 Task: Add an action where "Status category is Pending" in Macro.
Action: Mouse pressed left at (406, 191)
Screenshot: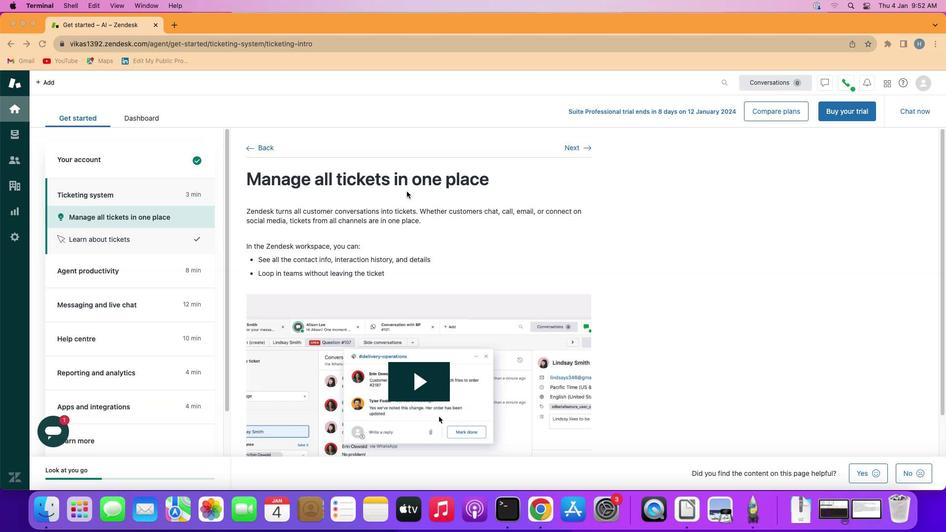 
Action: Mouse moved to (234, 108)
Screenshot: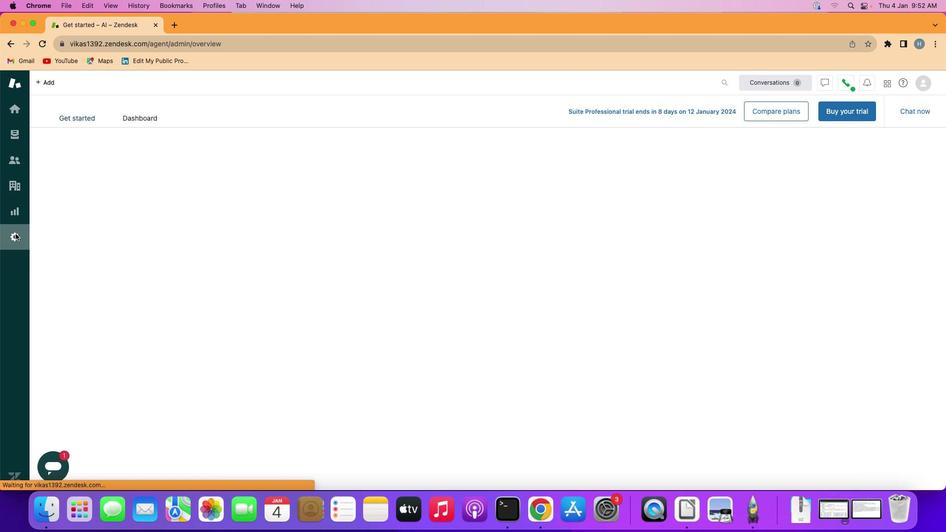 
Action: Mouse pressed left at (234, 108)
Screenshot: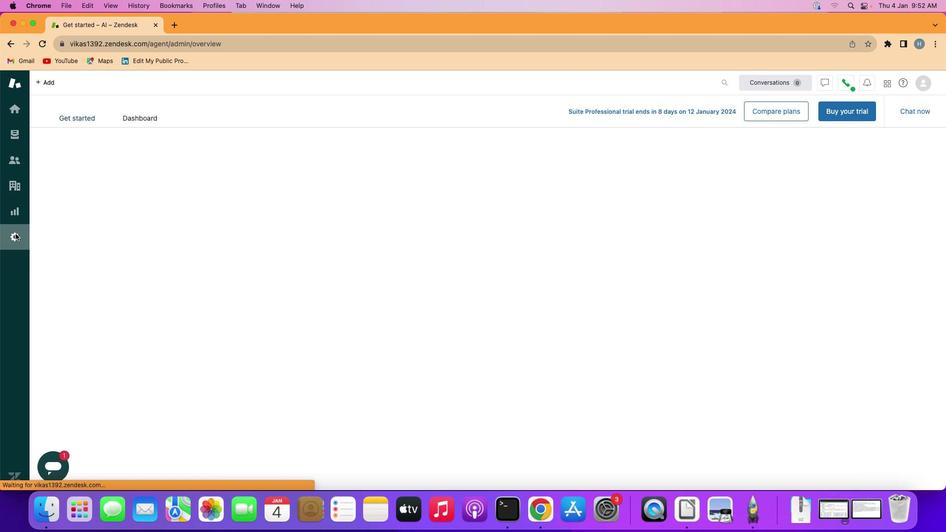 
Action: Mouse moved to (15, 233)
Screenshot: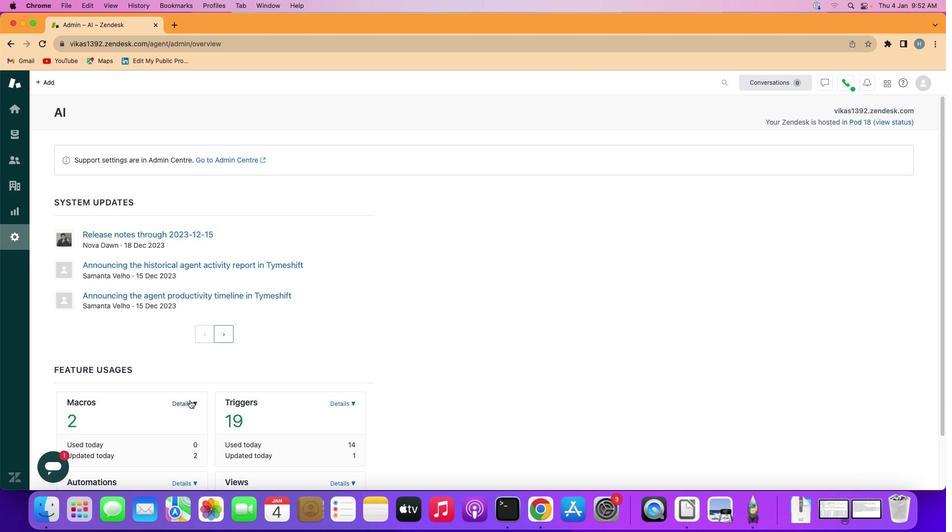 
Action: Mouse pressed left at (15, 233)
Screenshot: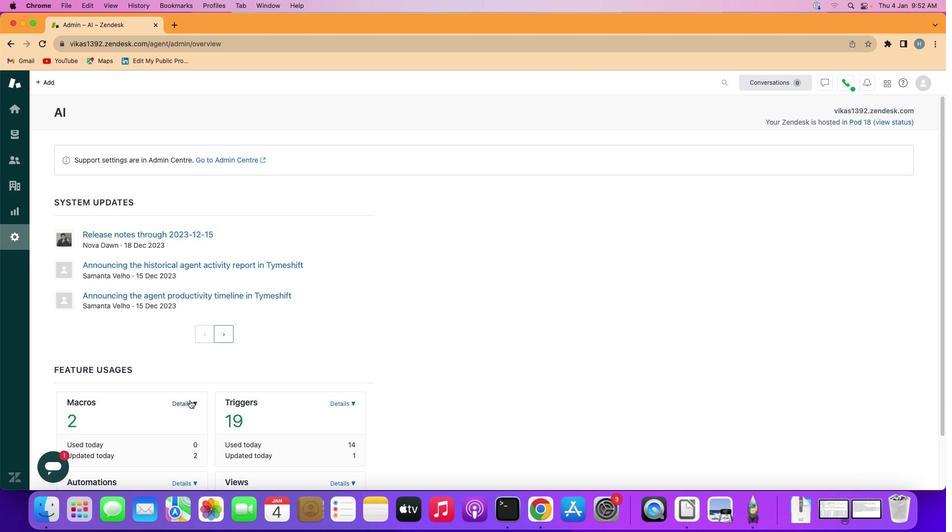 
Action: Mouse moved to (190, 400)
Screenshot: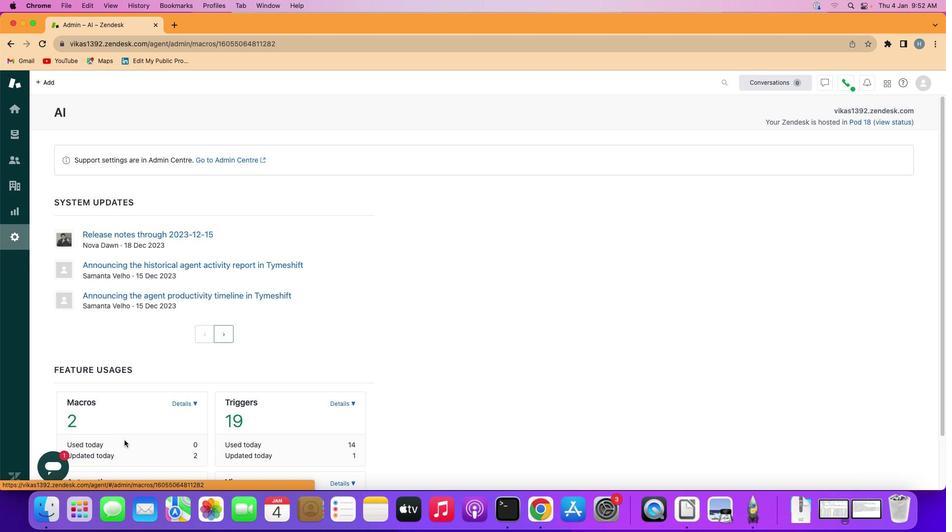 
Action: Mouse pressed left at (190, 400)
Screenshot: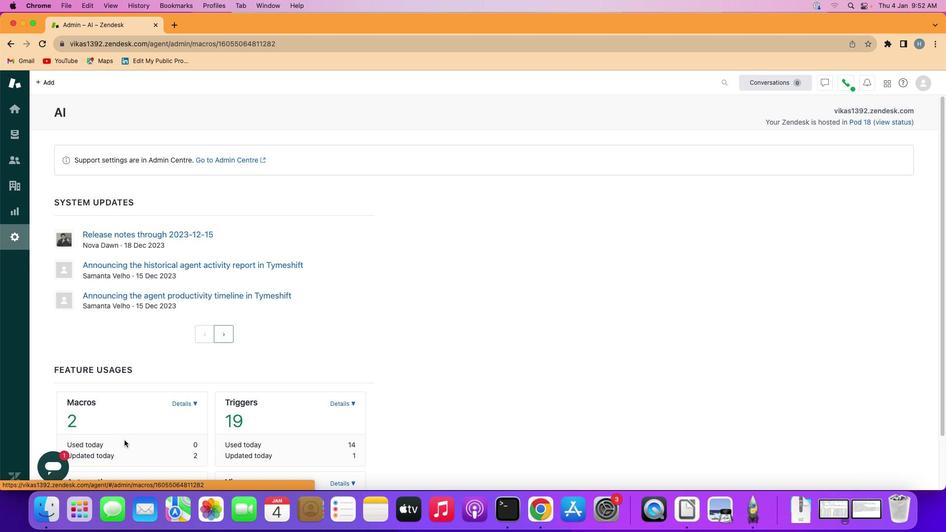 
Action: Mouse moved to (124, 440)
Screenshot: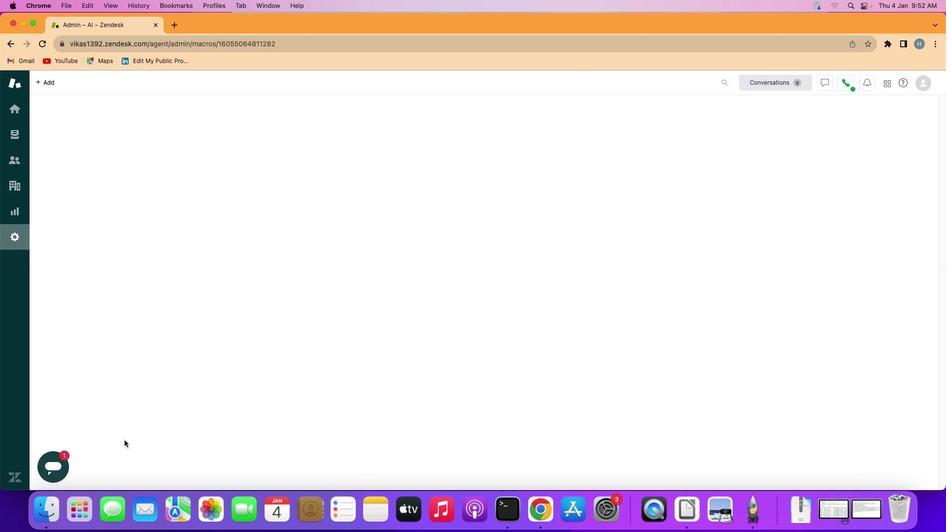 
Action: Mouse pressed left at (124, 440)
Screenshot: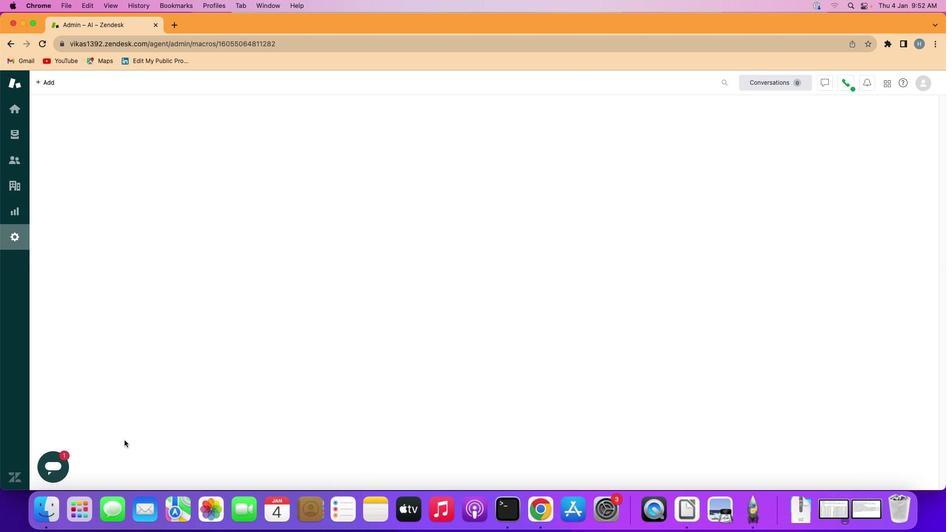 
Action: Mouse moved to (174, 357)
Screenshot: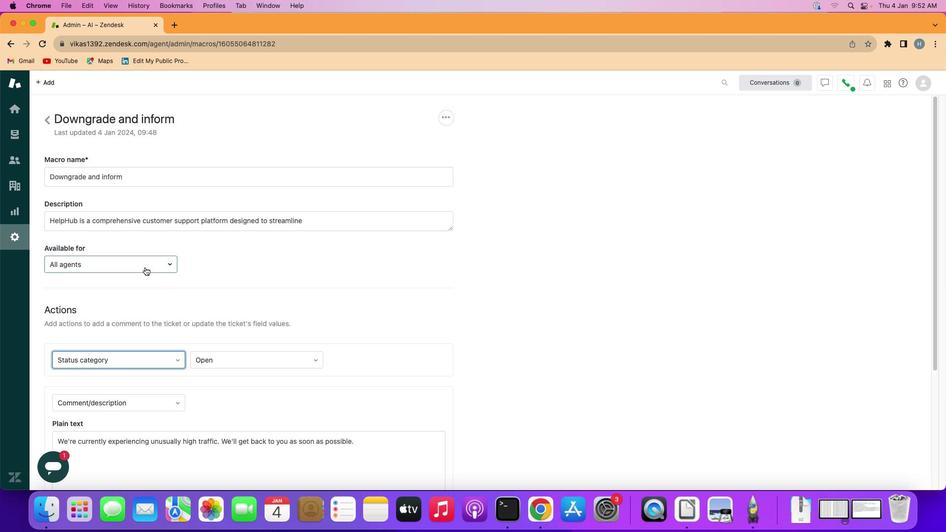 
Action: Mouse pressed left at (174, 357)
Screenshot: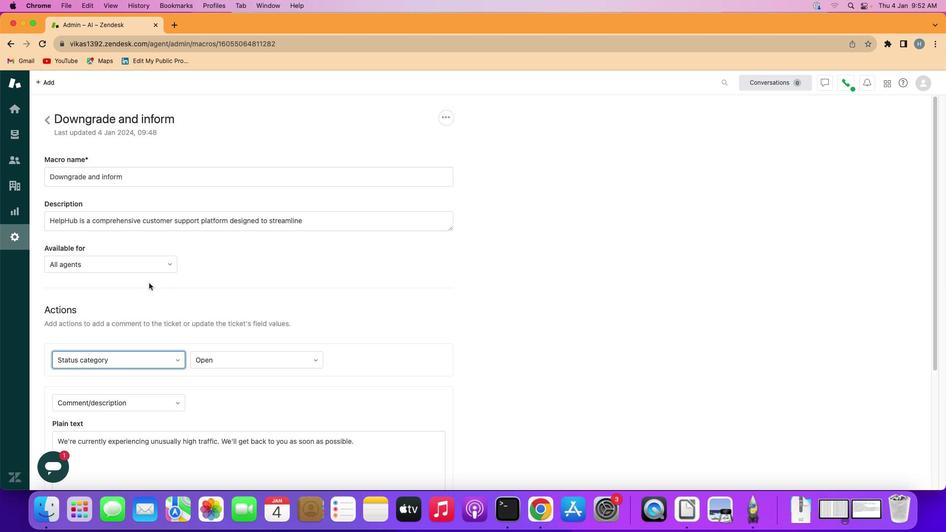 
Action: Mouse moved to (143, 258)
Screenshot: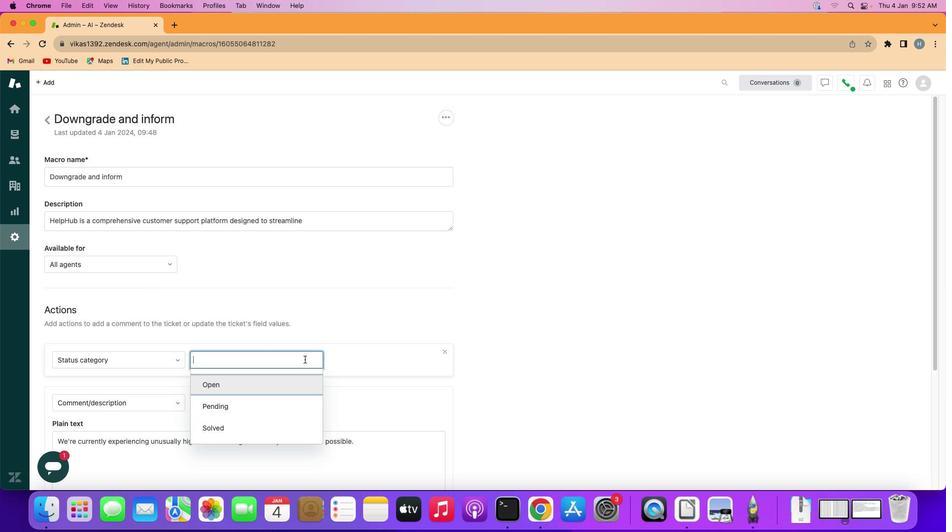 
Action: Mouse pressed left at (143, 258)
Screenshot: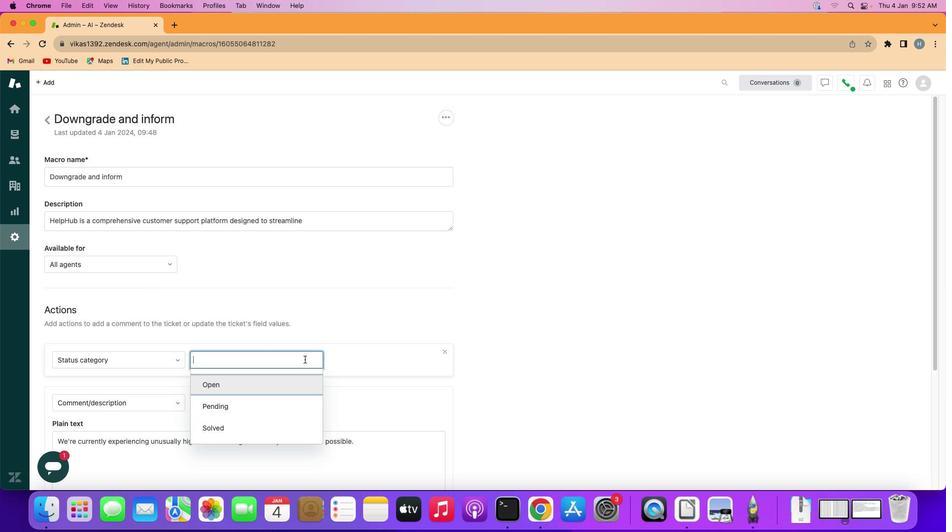 
Action: Mouse moved to (305, 360)
Screenshot: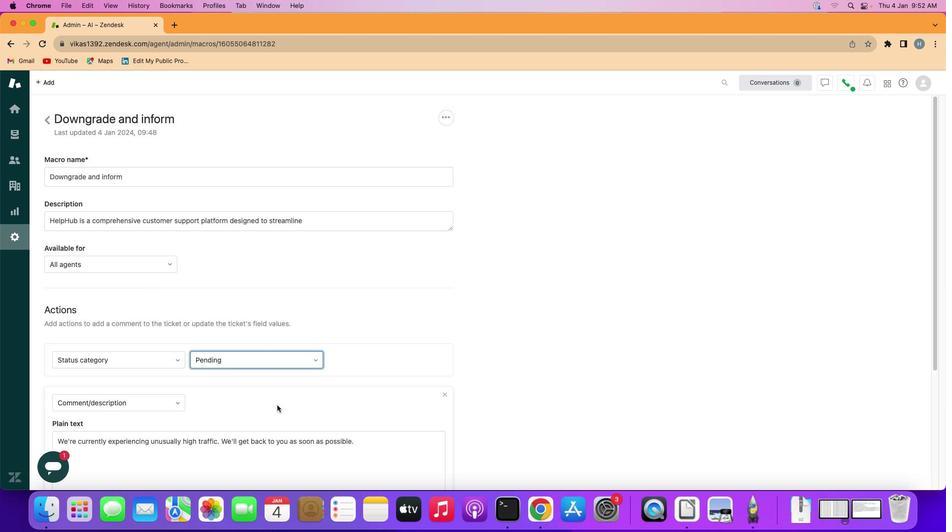 
Action: Mouse pressed left at (305, 360)
Screenshot: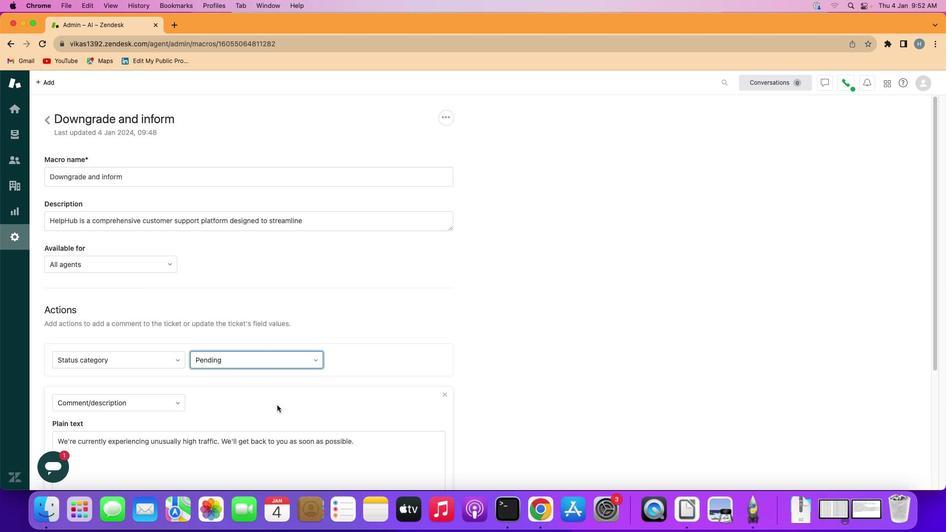 
Action: Mouse moved to (277, 405)
Screenshot: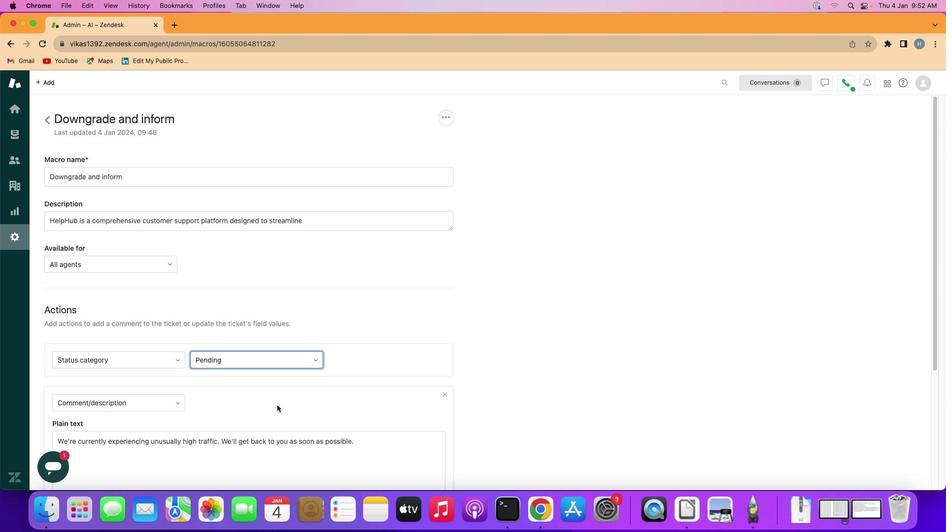 
Action: Mouse pressed left at (277, 405)
Screenshot: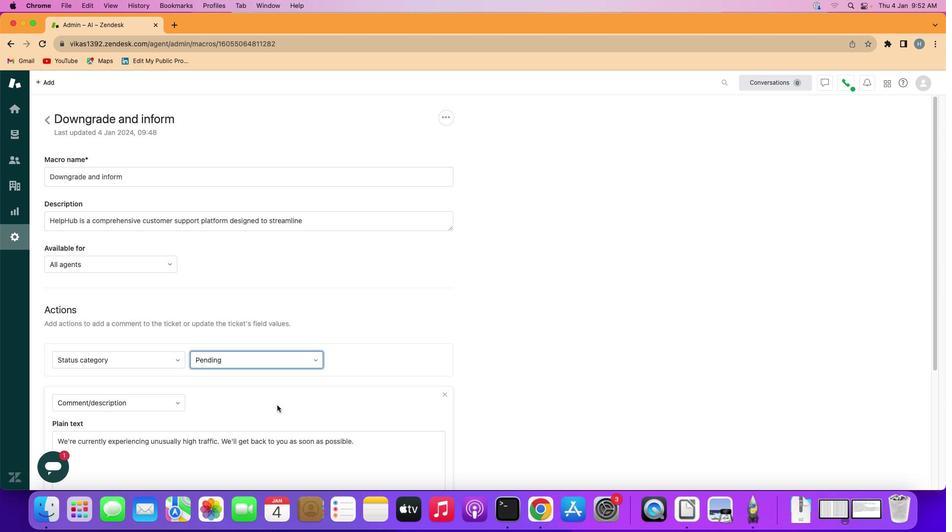 
Action: Mouse scrolled (277, 405) with delta (0, 0)
Screenshot: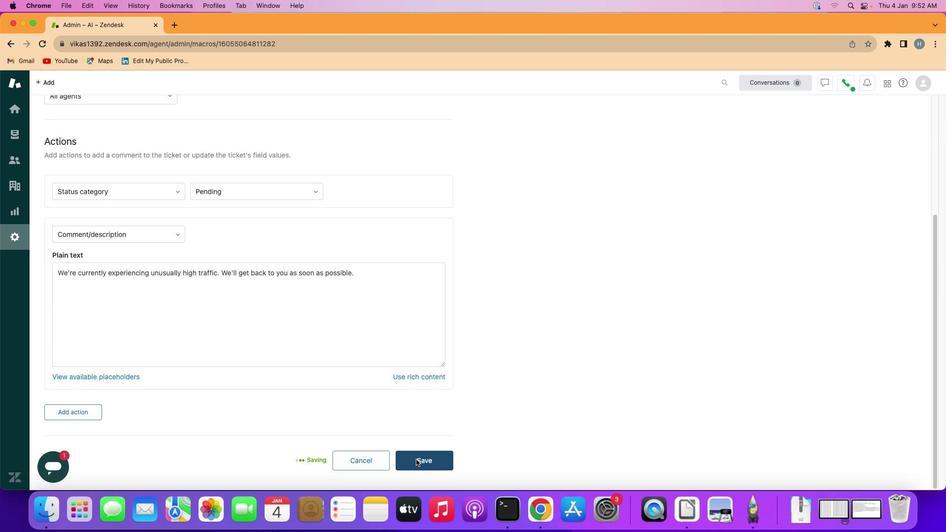 
Action: Mouse scrolled (277, 405) with delta (0, 0)
Screenshot: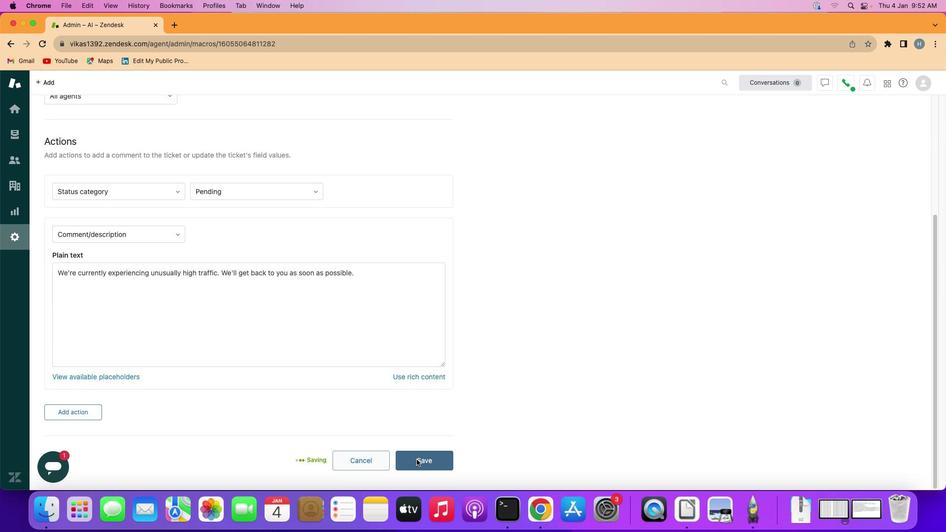 
Action: Mouse scrolled (277, 405) with delta (0, 0)
Screenshot: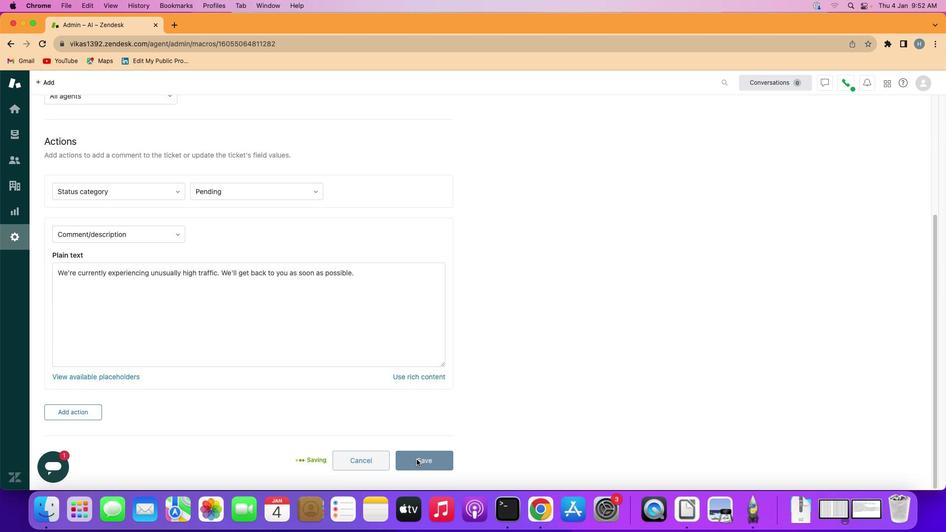 
Action: Mouse scrolled (277, 405) with delta (0, -1)
Screenshot: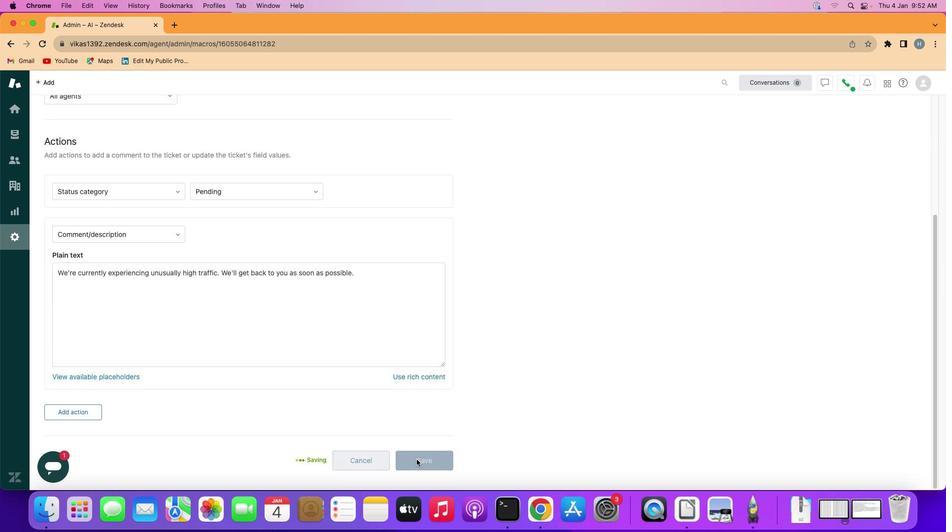 
Action: Mouse scrolled (277, 405) with delta (0, -1)
Screenshot: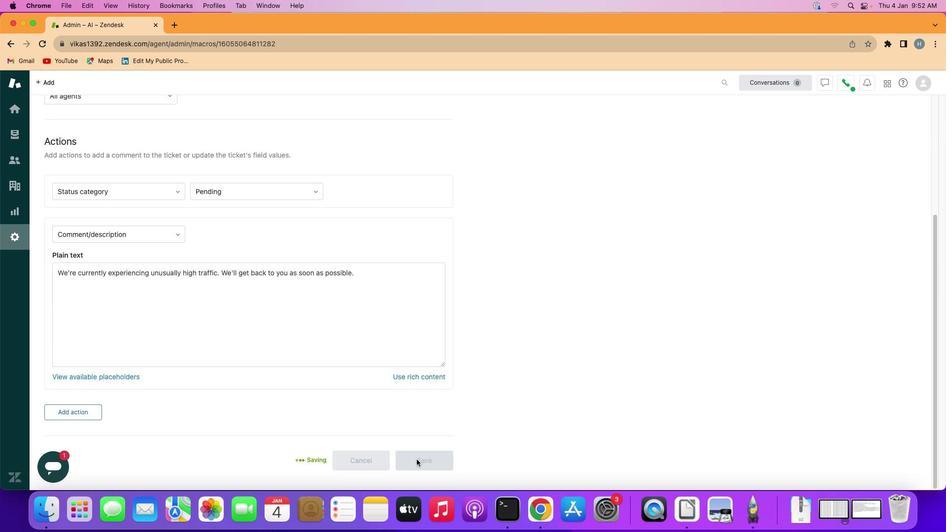 
Action: Mouse scrolled (277, 405) with delta (0, -1)
Screenshot: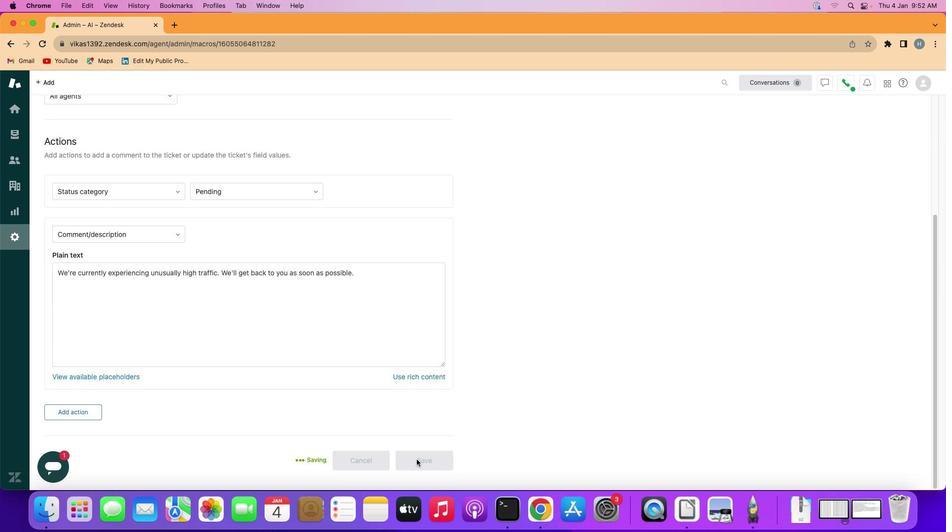 
Action: Mouse scrolled (277, 405) with delta (0, -1)
Screenshot: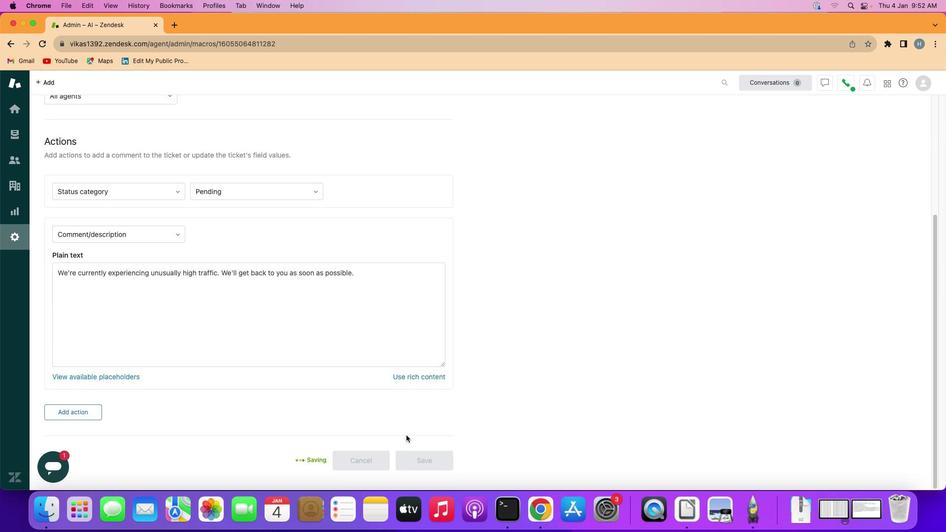 
Action: Mouse moved to (416, 459)
Screenshot: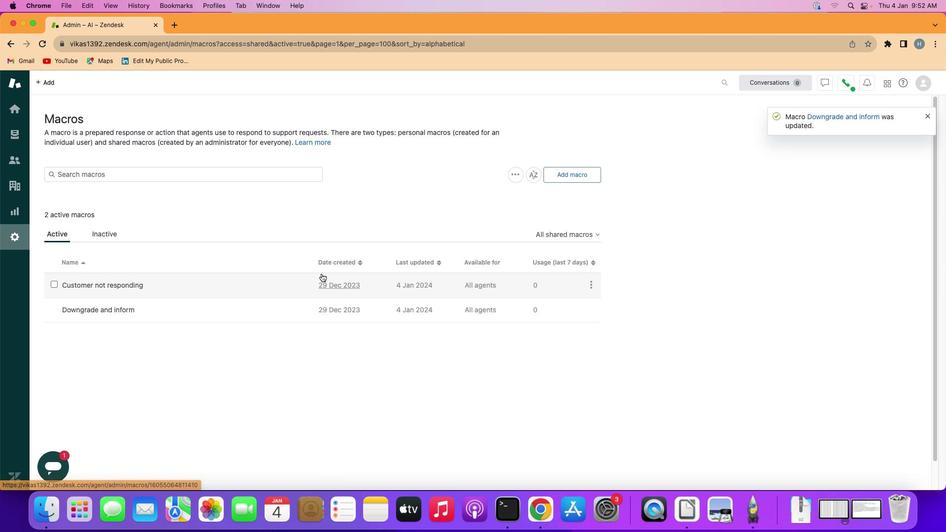 
Action: Mouse pressed left at (416, 459)
Screenshot: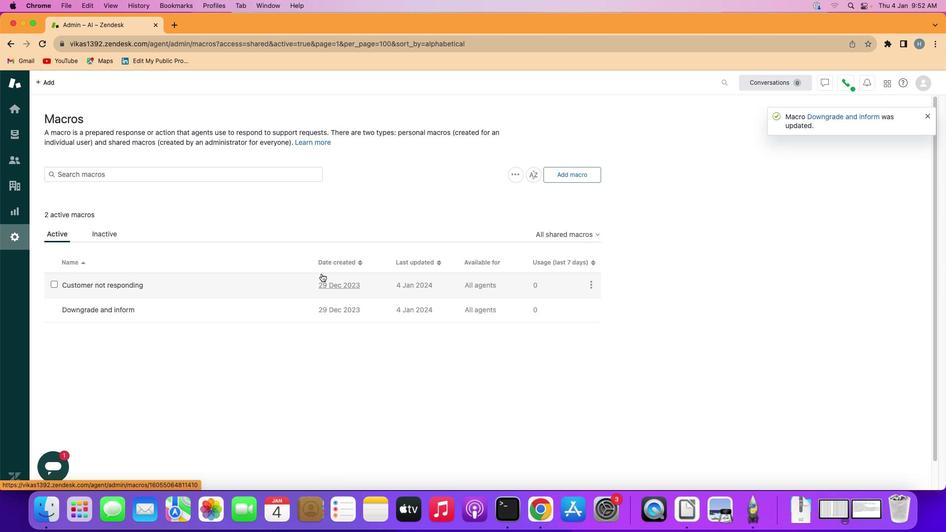 
Action: Mouse moved to (321, 273)
Screenshot: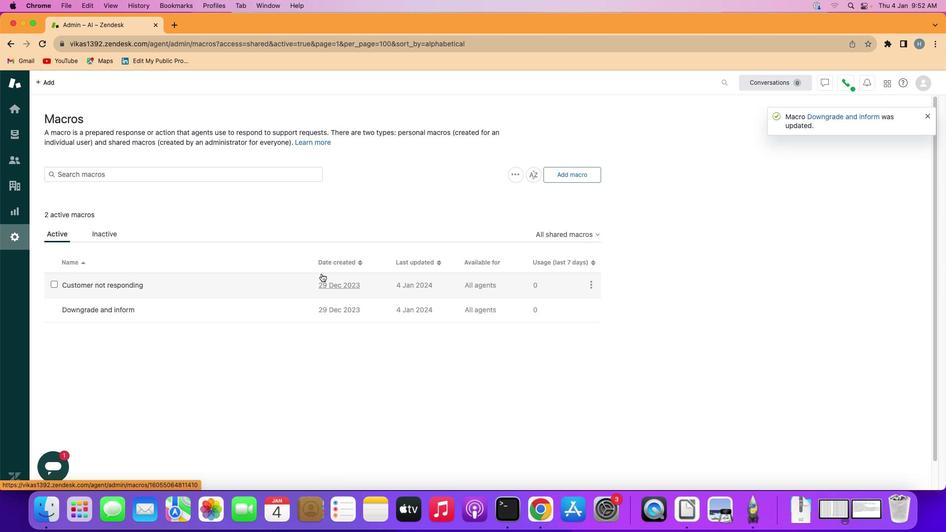 
